 Task: Log work in the project TripleWorks for the issue 'Memory leaks causing system crashes or slowdowns' spent time as '6w 1d 1h 42m' and remaining time as '3w 4d 10h 59m' and move to bottom of backlog. Now add the issue to the epic 'User Experience Enhancements'.
Action: Mouse moved to (197, 54)
Screenshot: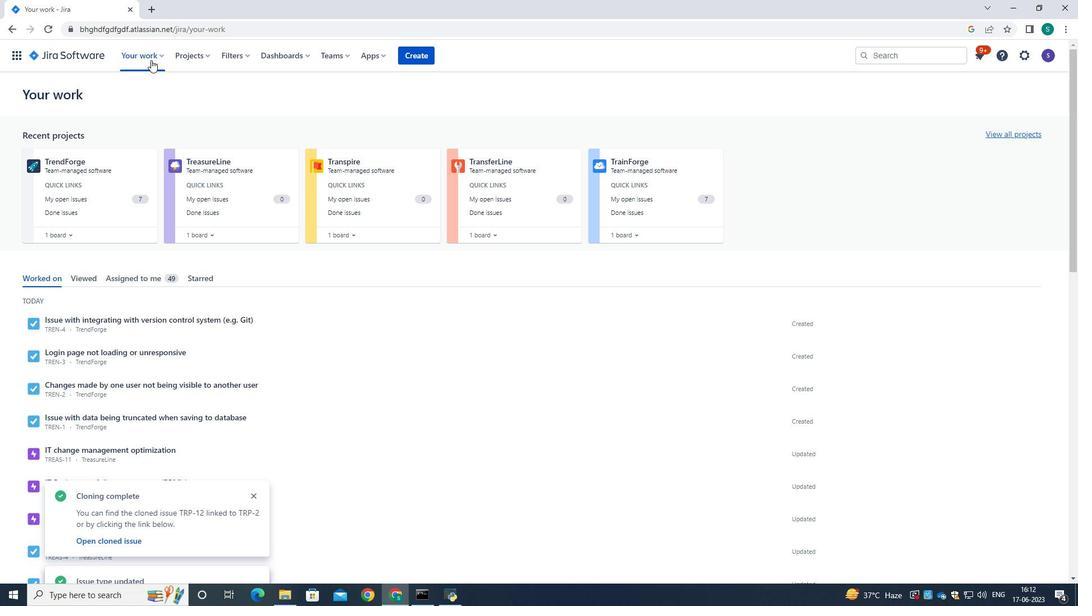 
Action: Mouse pressed left at (197, 54)
Screenshot: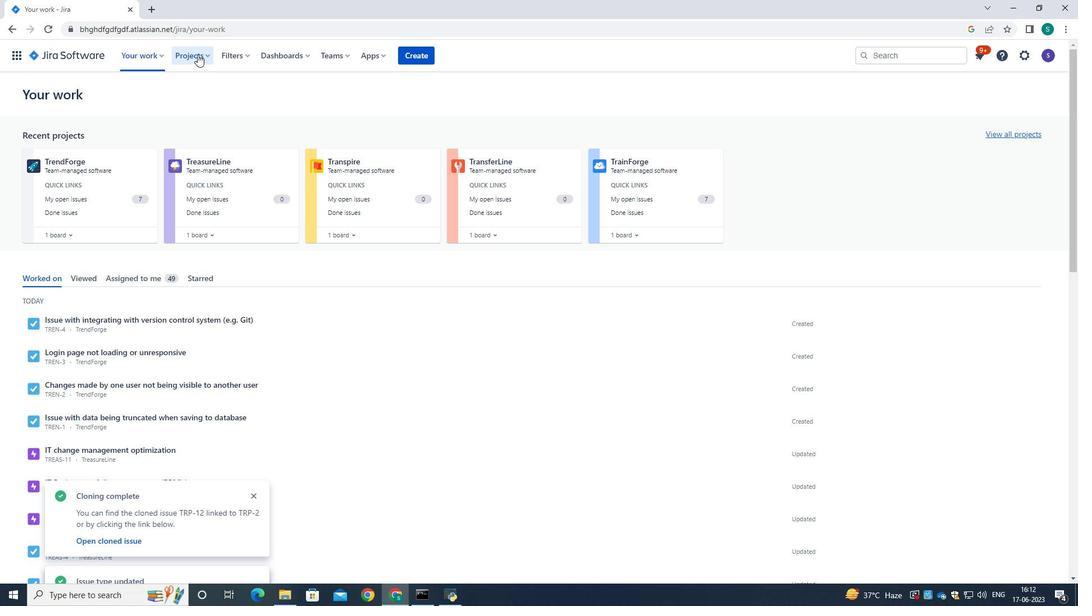 
Action: Mouse moved to (205, 99)
Screenshot: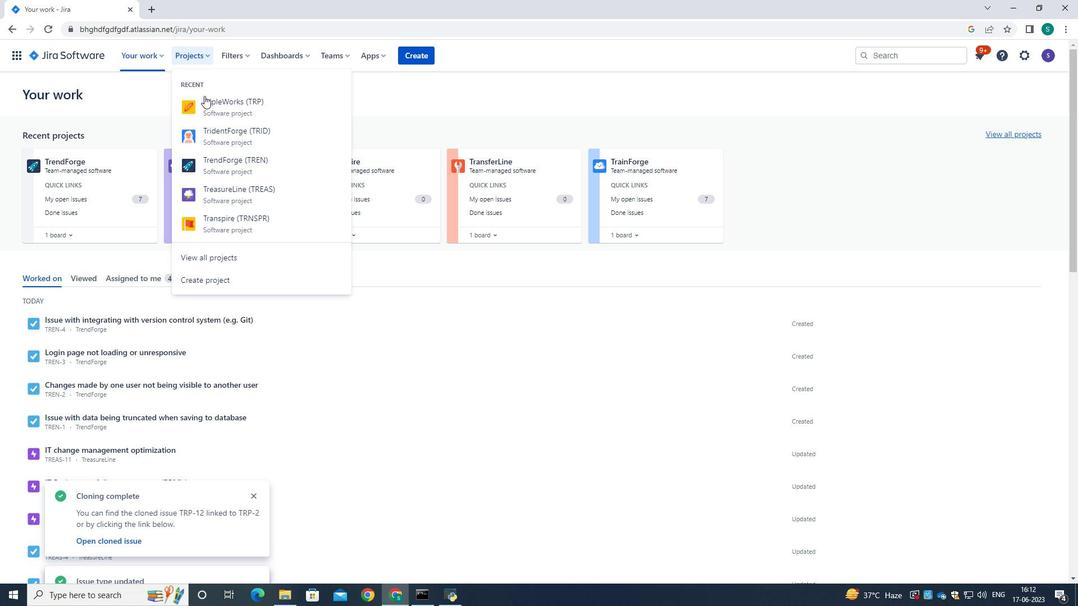 
Action: Mouse pressed left at (205, 99)
Screenshot: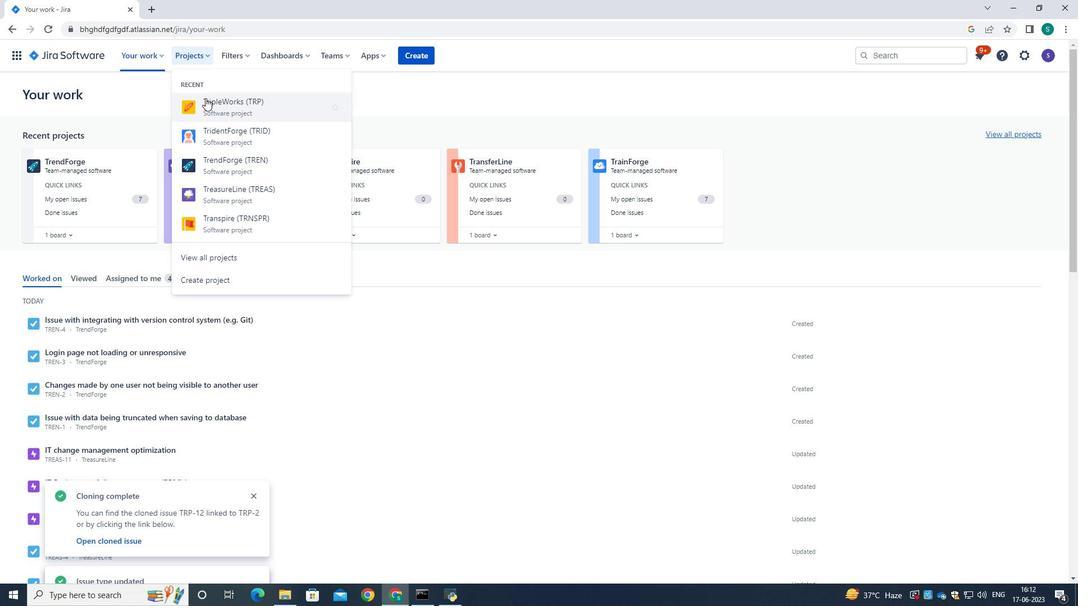 
Action: Mouse moved to (76, 174)
Screenshot: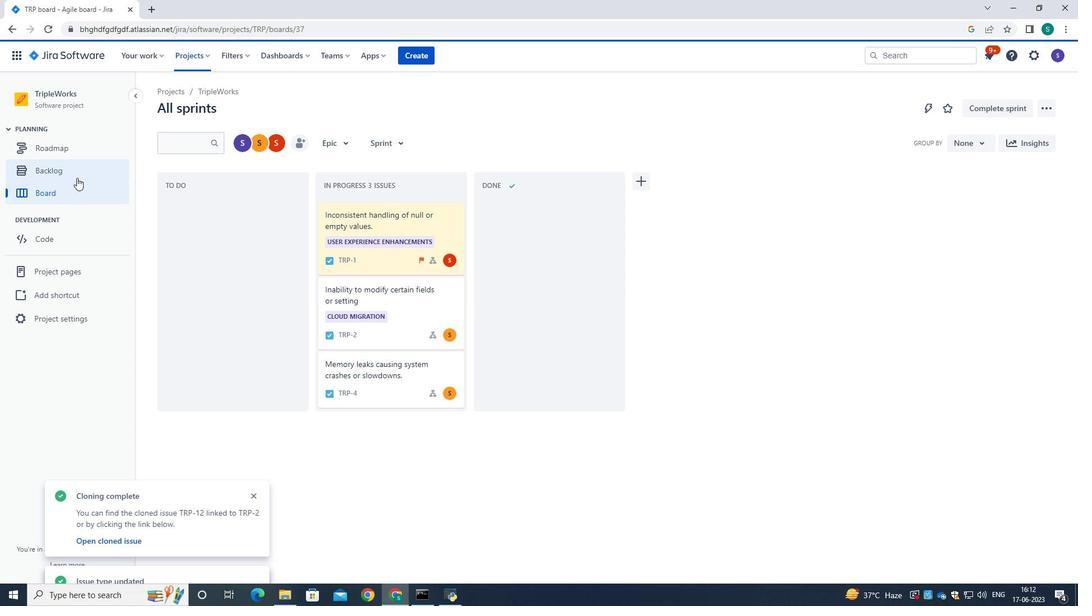 
Action: Mouse pressed left at (76, 174)
Screenshot: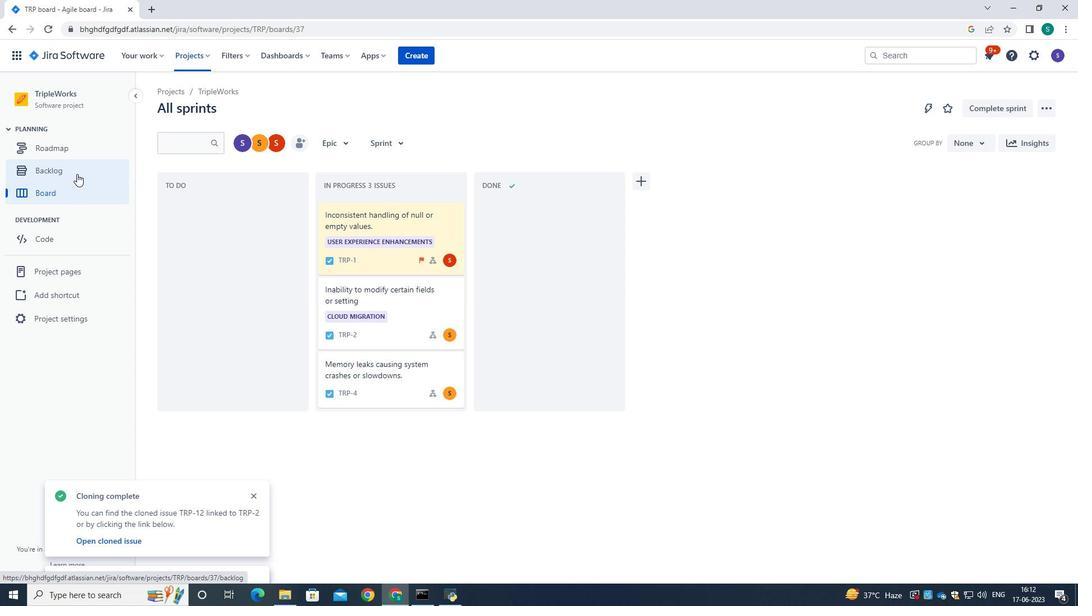 
Action: Mouse moved to (482, 316)
Screenshot: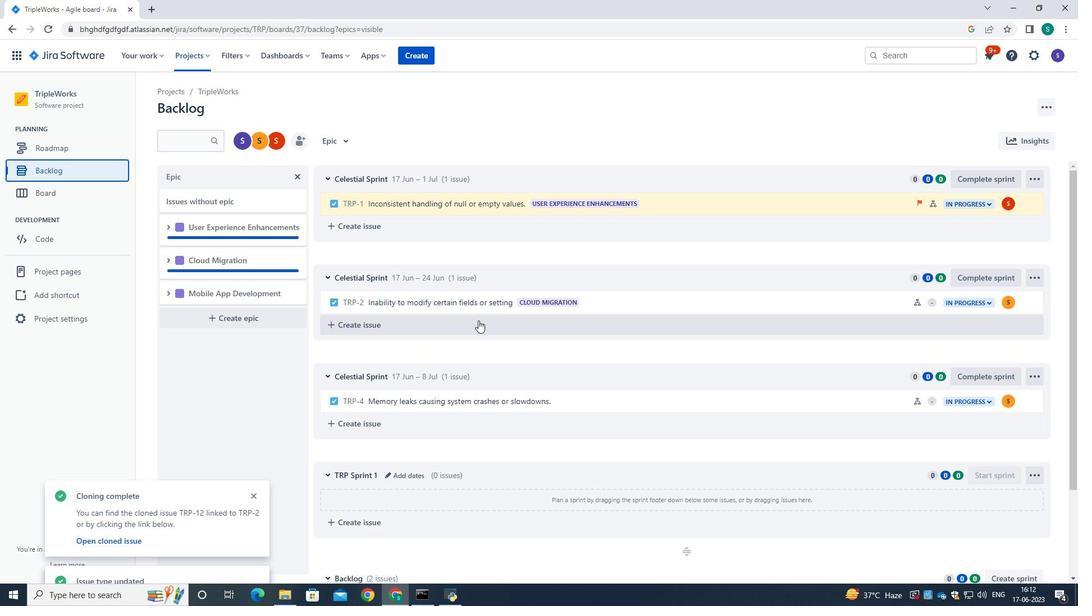 
Action: Mouse scrolled (482, 316) with delta (0, 0)
Screenshot: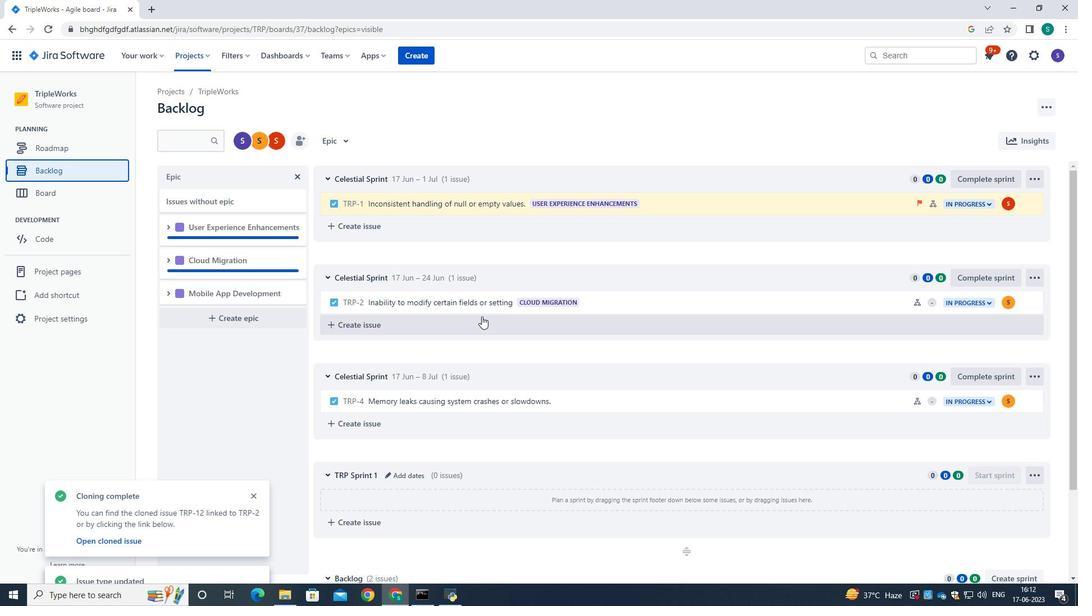 
Action: Mouse scrolled (482, 316) with delta (0, 0)
Screenshot: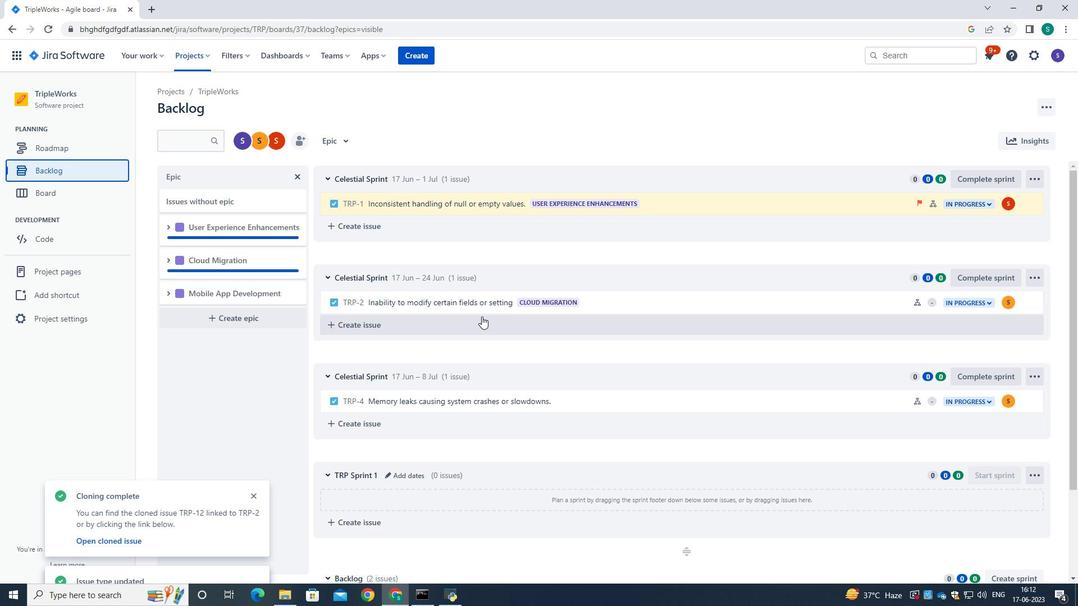 
Action: Mouse moved to (457, 290)
Screenshot: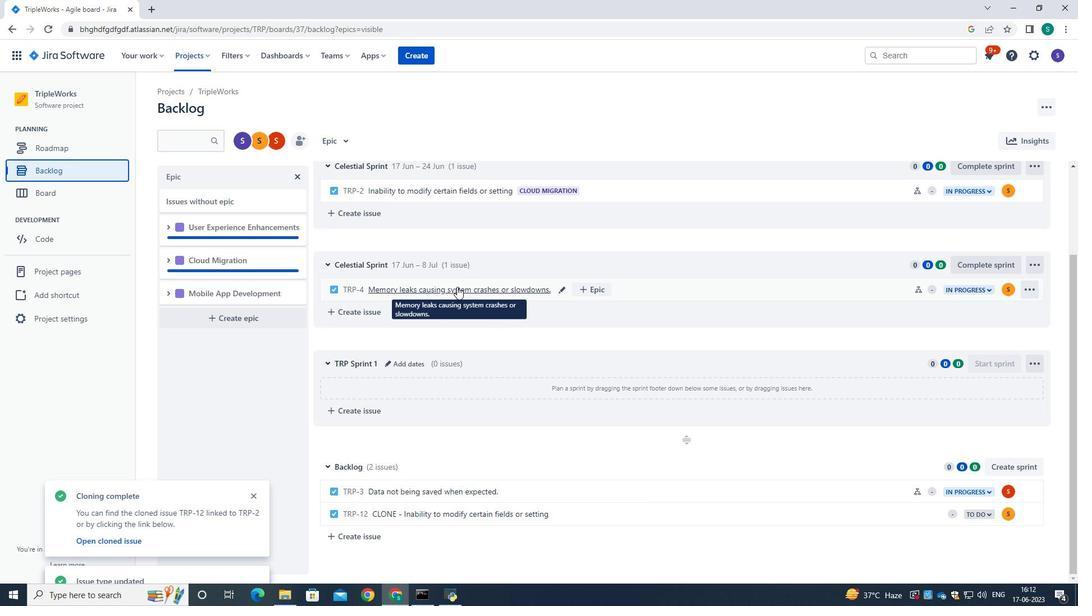 
Action: Mouse pressed left at (457, 290)
Screenshot: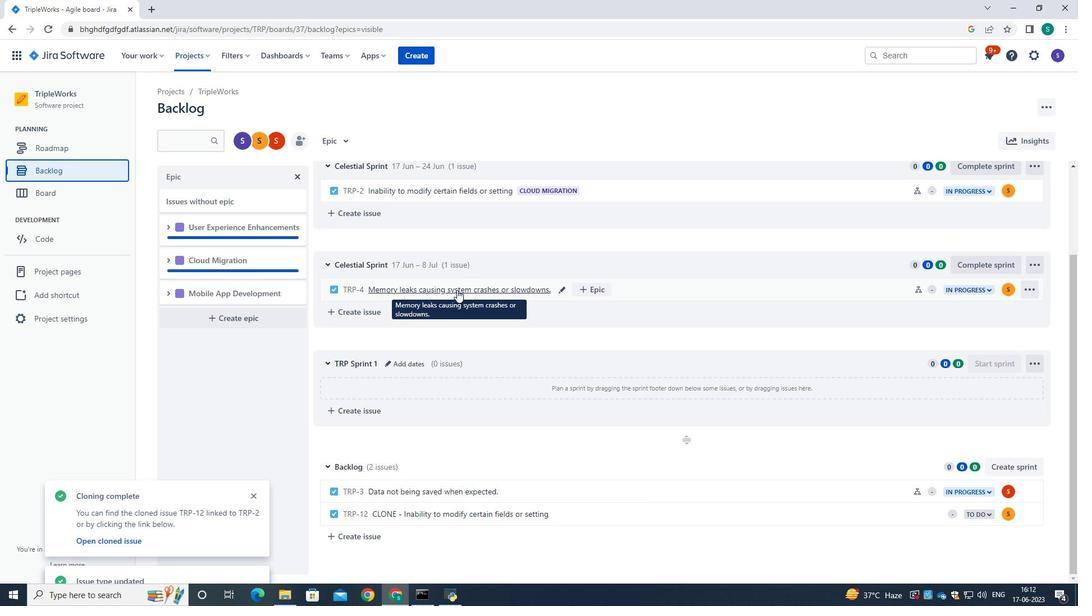 
Action: Mouse moved to (1025, 180)
Screenshot: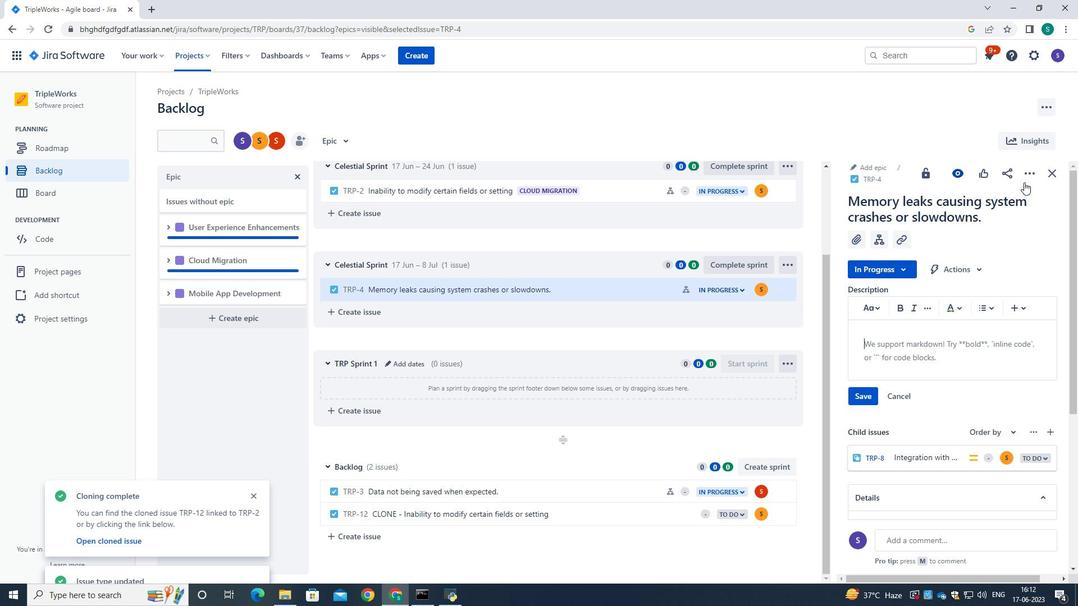 
Action: Mouse pressed left at (1025, 180)
Screenshot: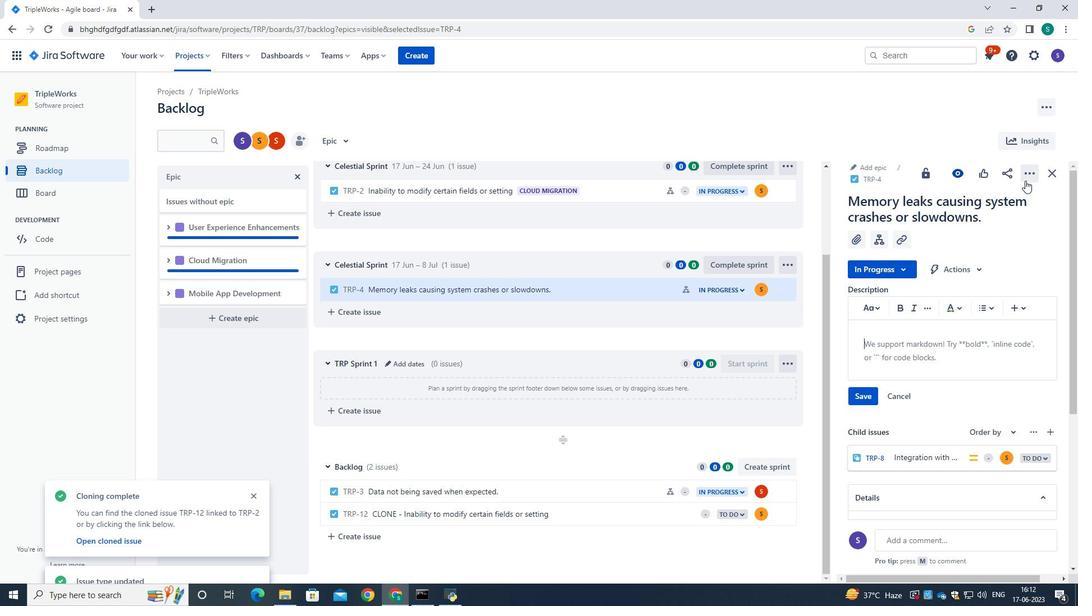 
Action: Mouse moved to (976, 197)
Screenshot: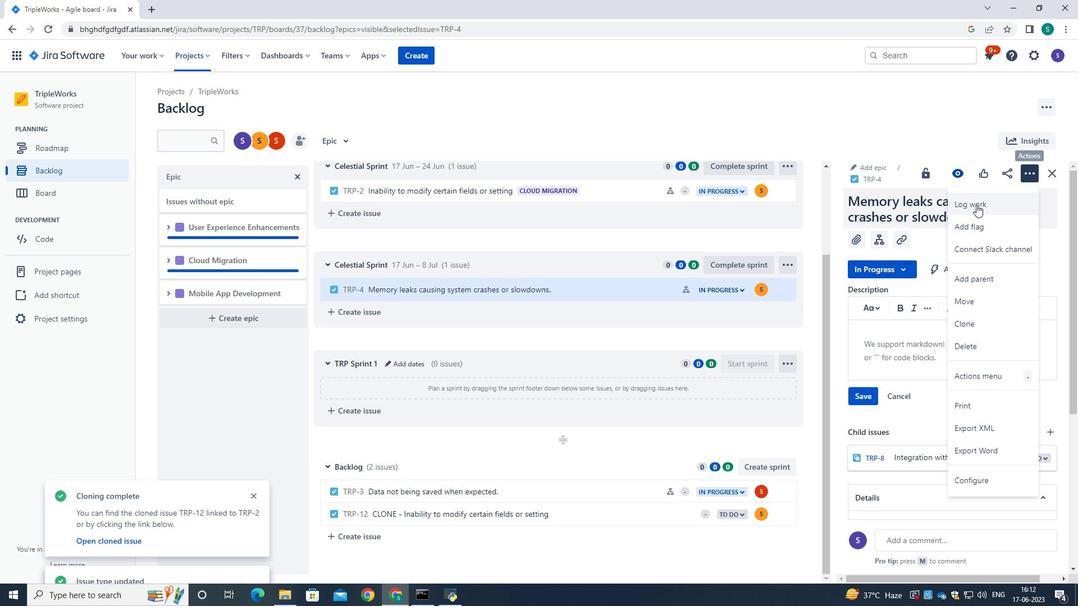 
Action: Mouse pressed left at (976, 197)
Screenshot: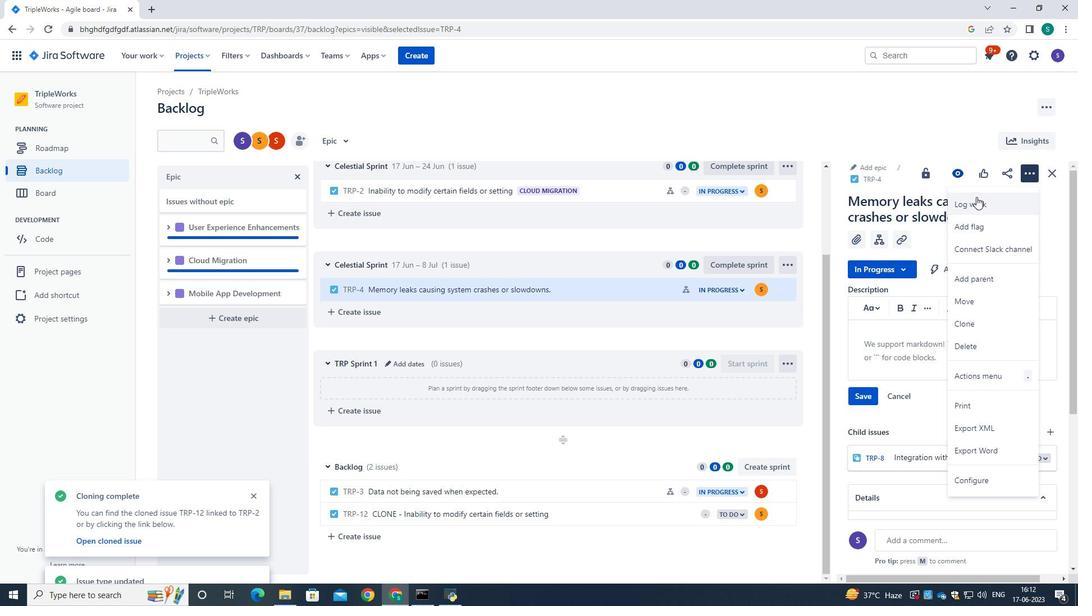 
Action: Mouse moved to (461, 166)
Screenshot: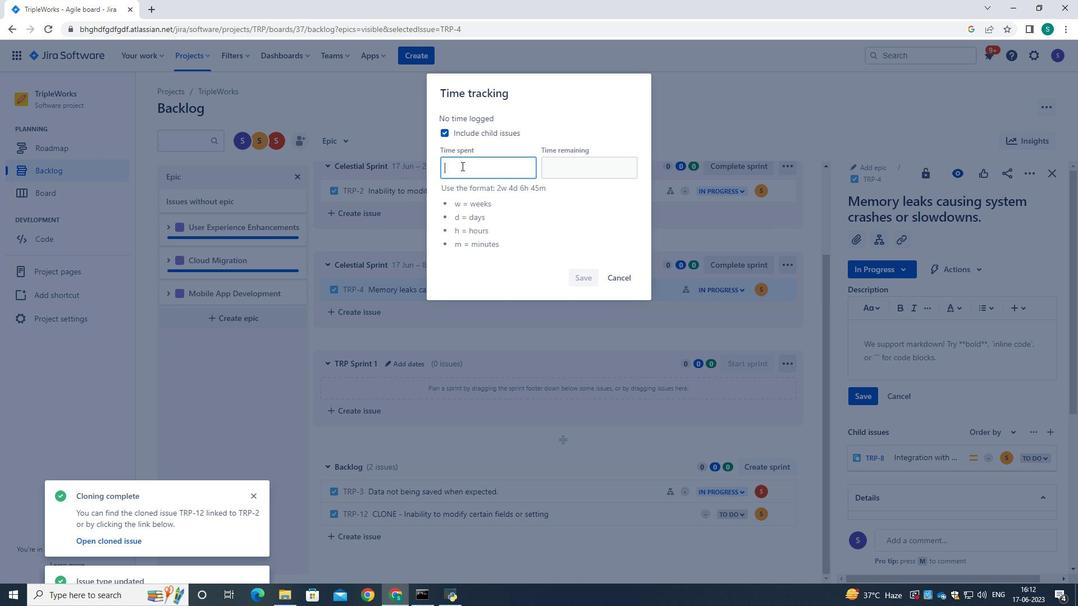 
Action: Key pressed 6w<Key.space>yt<Key.backspace><Key.backspace>1d<Key.space>1h<Key.space>42m<Key.tab>3w<Key.space>4d<Key.space>10h<Key.space>59m
Screenshot: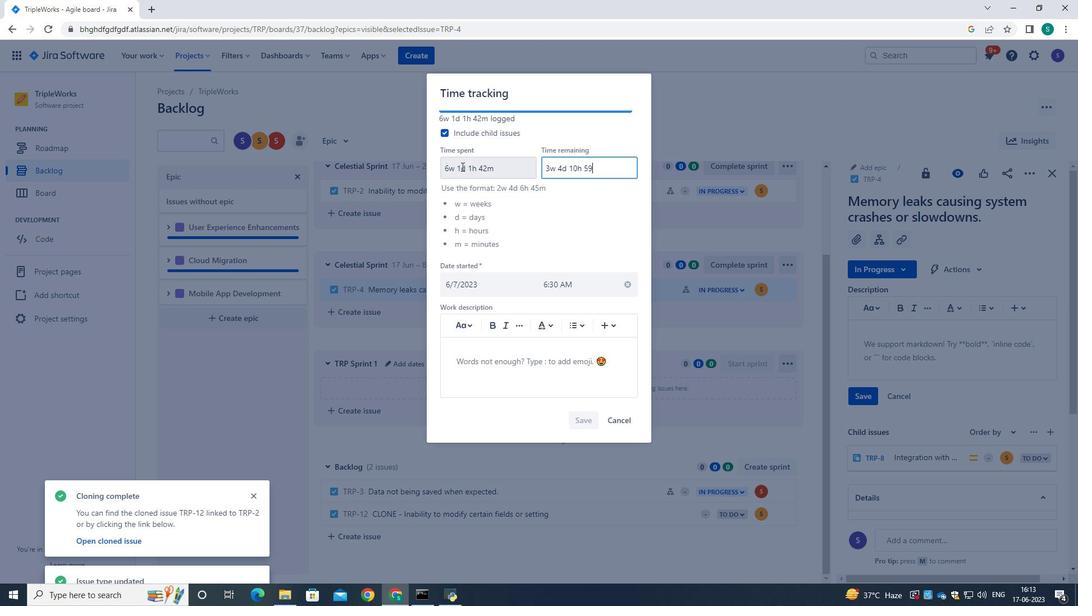 
Action: Mouse moved to (583, 422)
Screenshot: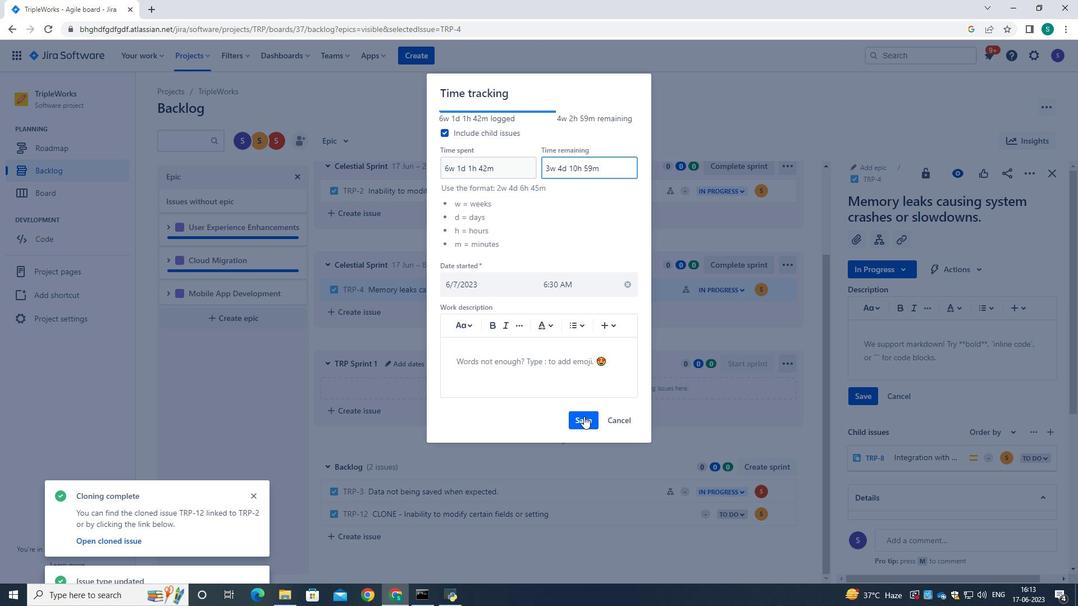 
Action: Mouse pressed left at (583, 422)
Screenshot: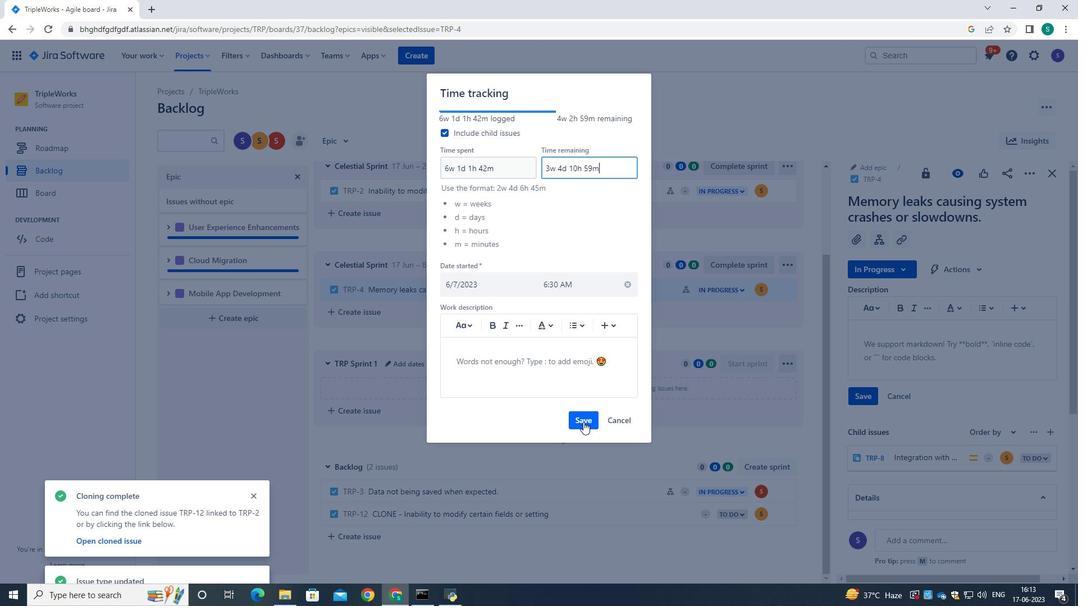 
Action: Mouse moved to (948, 366)
Screenshot: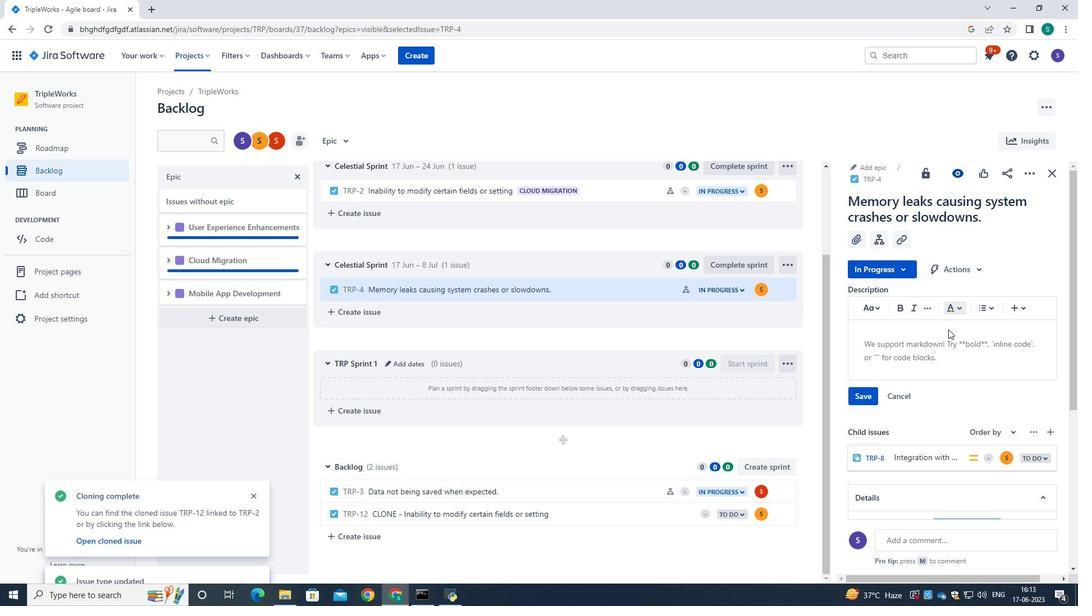
Action: Mouse scrolled (948, 365) with delta (0, 0)
Screenshot: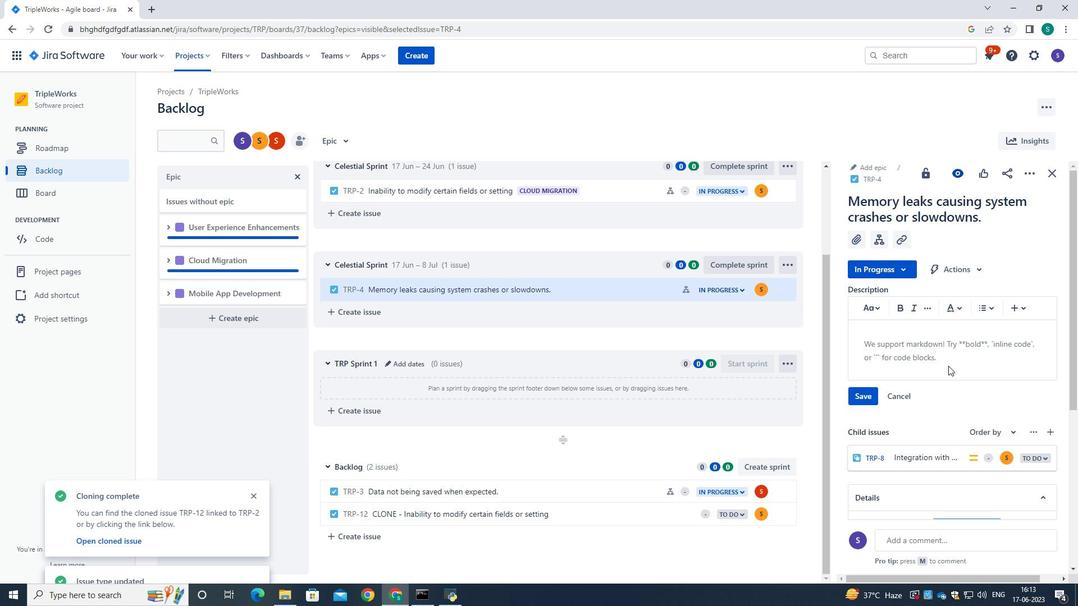 
Action: Mouse moved to (959, 343)
Screenshot: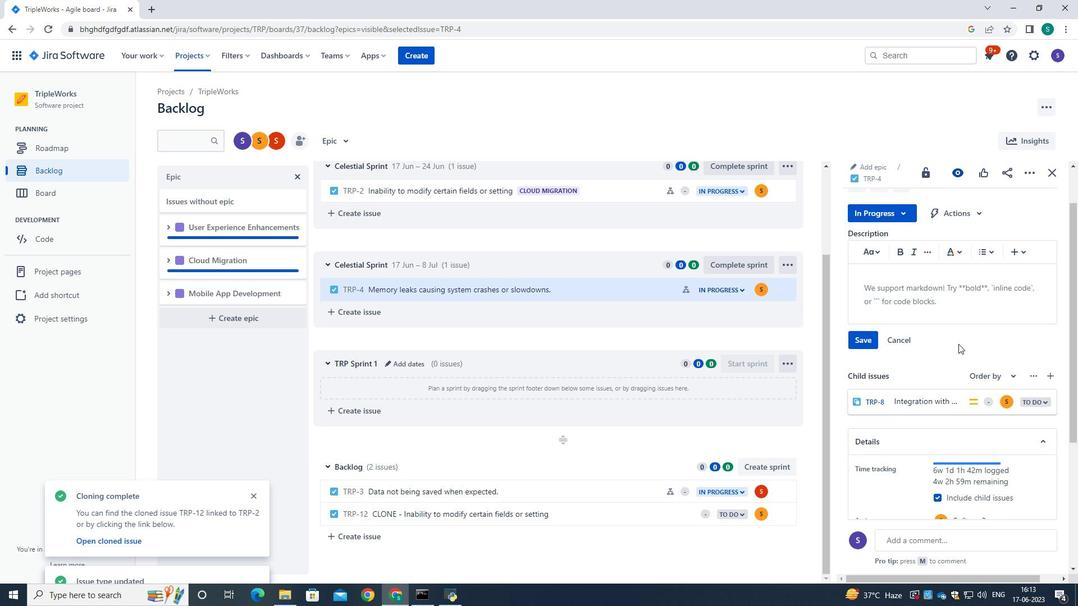 
Action: Mouse scrolled (959, 344) with delta (0, 0)
Screenshot: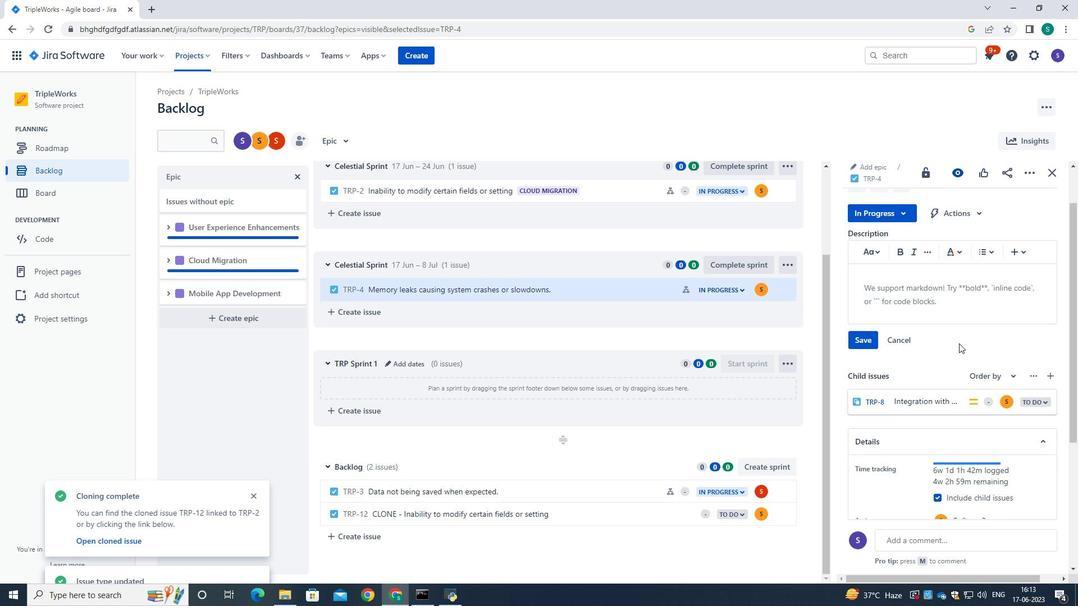 
Action: Mouse scrolled (959, 344) with delta (0, 0)
Screenshot: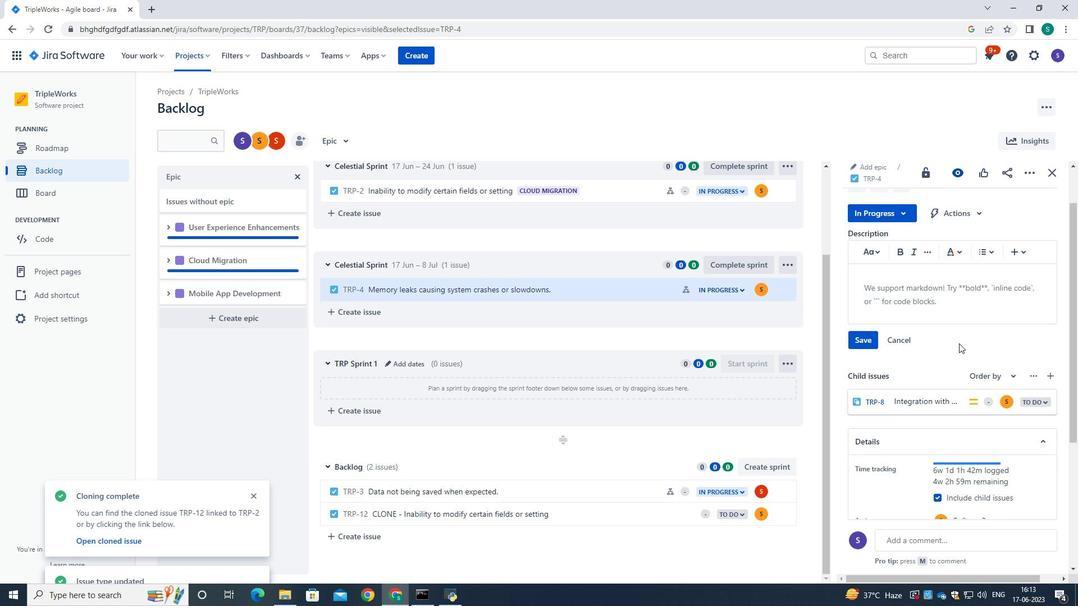 
Action: Mouse scrolled (959, 344) with delta (0, 0)
Screenshot: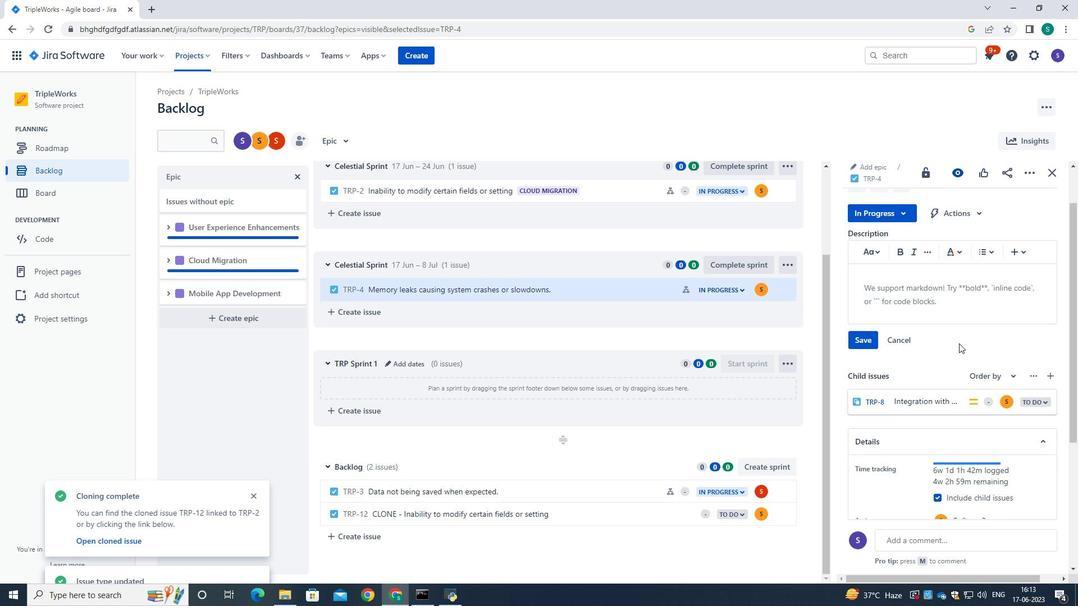 
Action: Mouse moved to (782, 290)
Screenshot: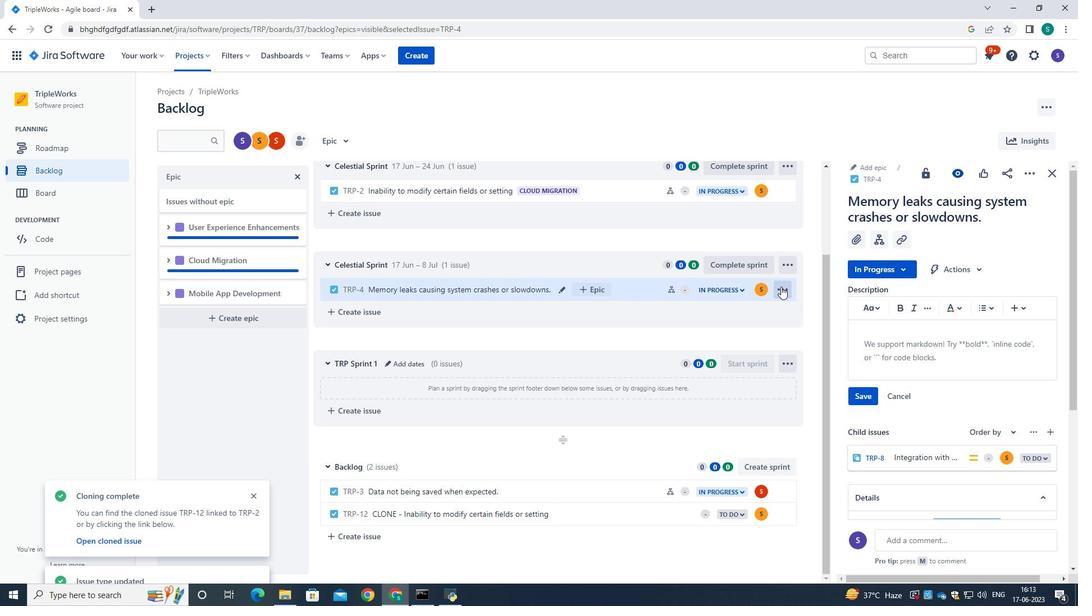
Action: Mouse pressed left at (782, 290)
Screenshot: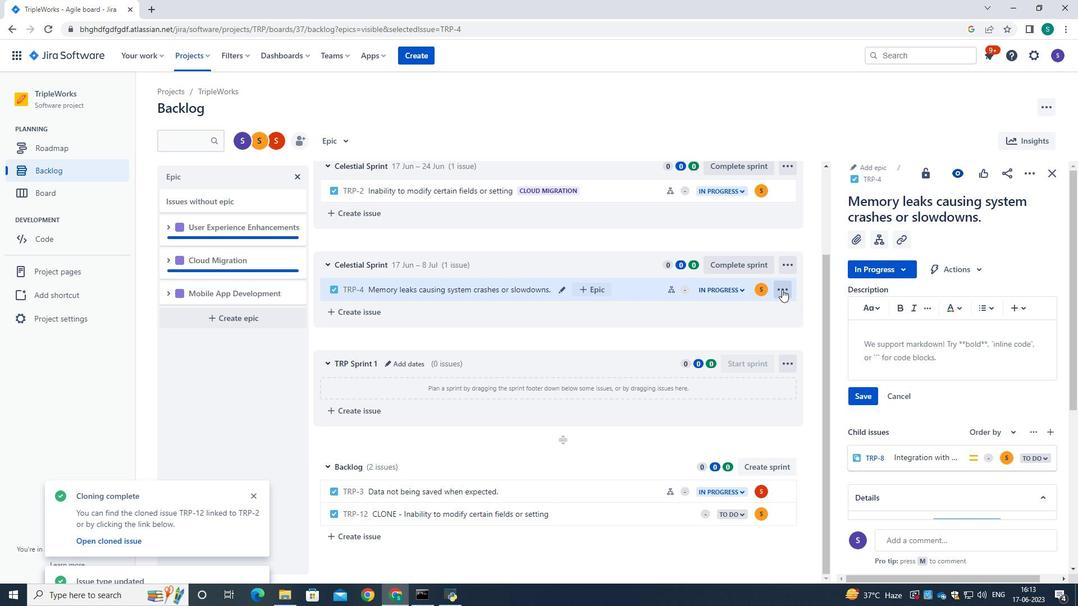 
Action: Mouse moved to (758, 502)
Screenshot: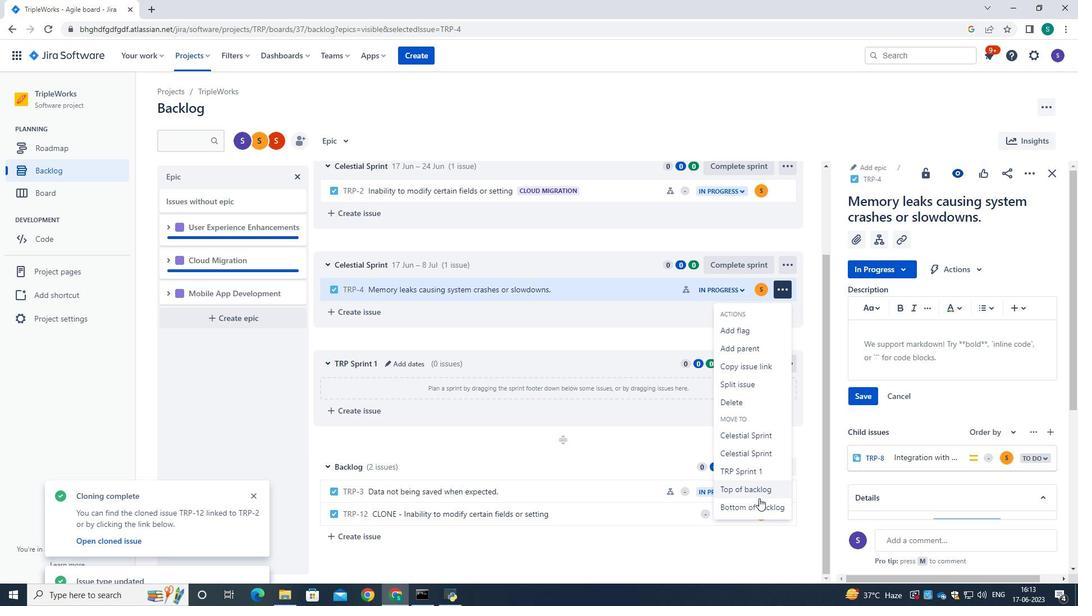 
Action: Mouse pressed left at (758, 502)
Screenshot: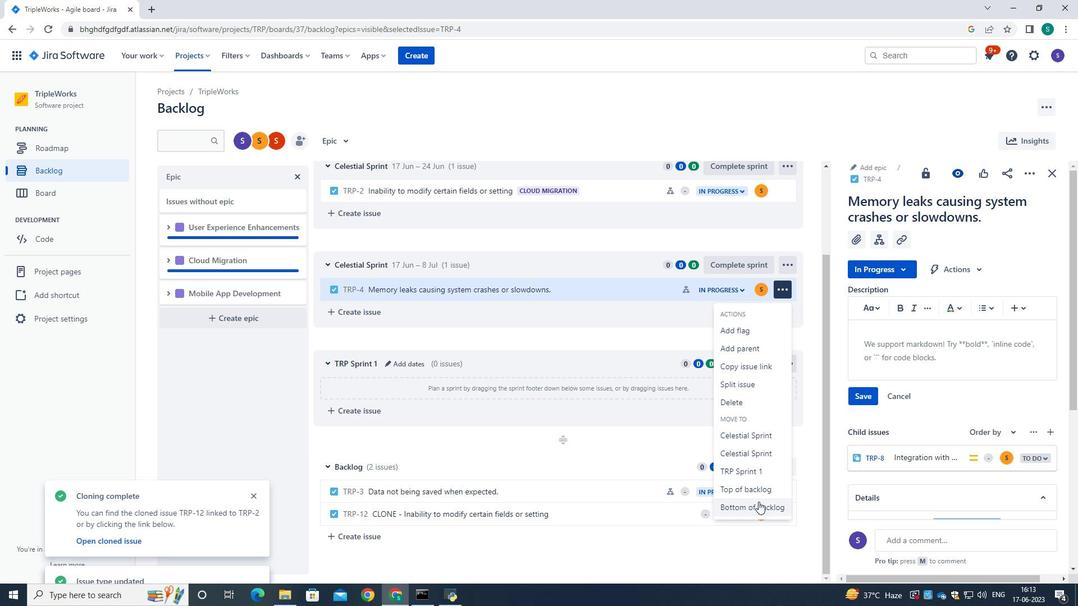 
Action: Mouse moved to (587, 181)
Screenshot: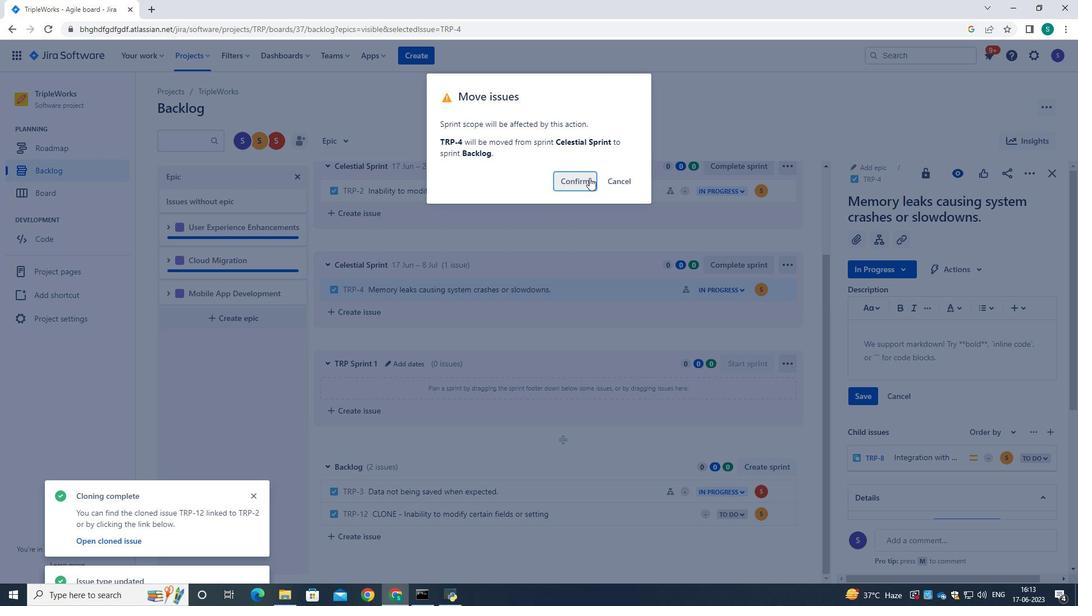 
Action: Mouse pressed left at (587, 181)
Screenshot: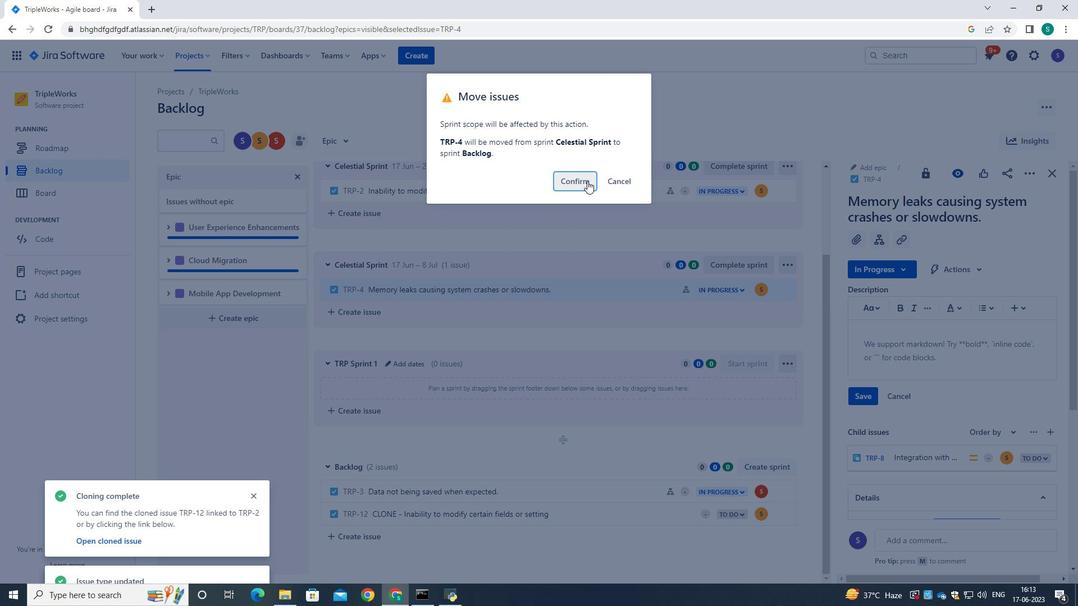 
Action: Mouse moved to (782, 346)
Screenshot: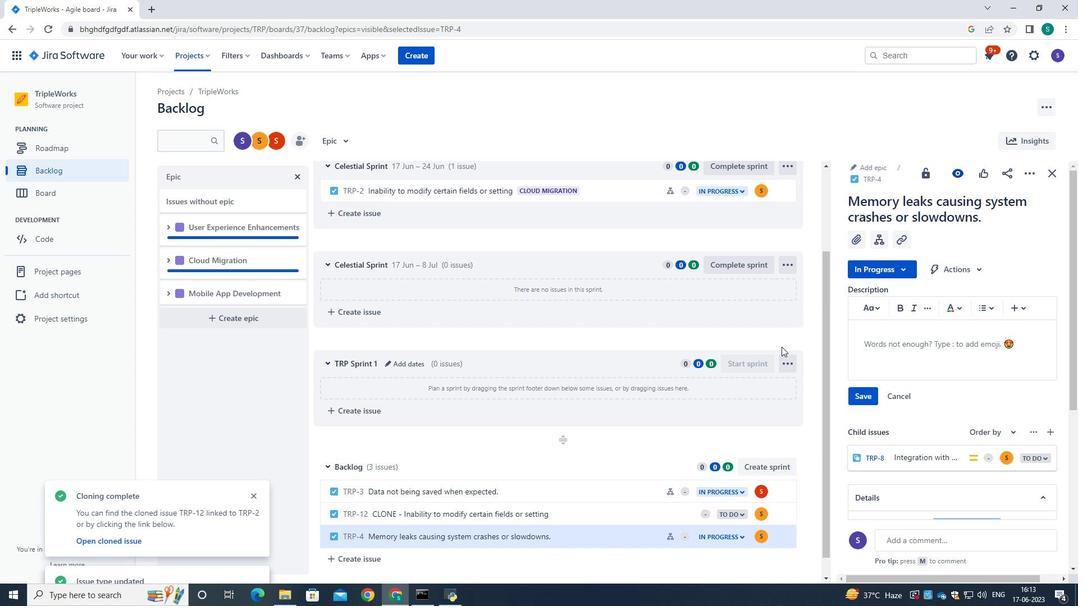 
Action: Mouse scrolled (782, 347) with delta (0, 0)
Screenshot: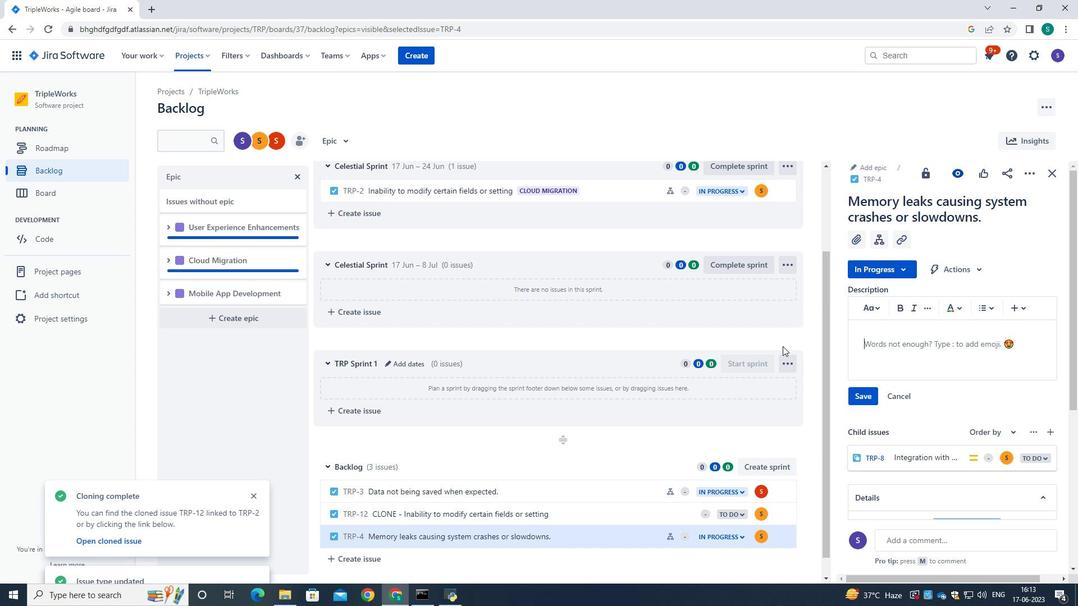 
Action: Mouse moved to (694, 350)
Screenshot: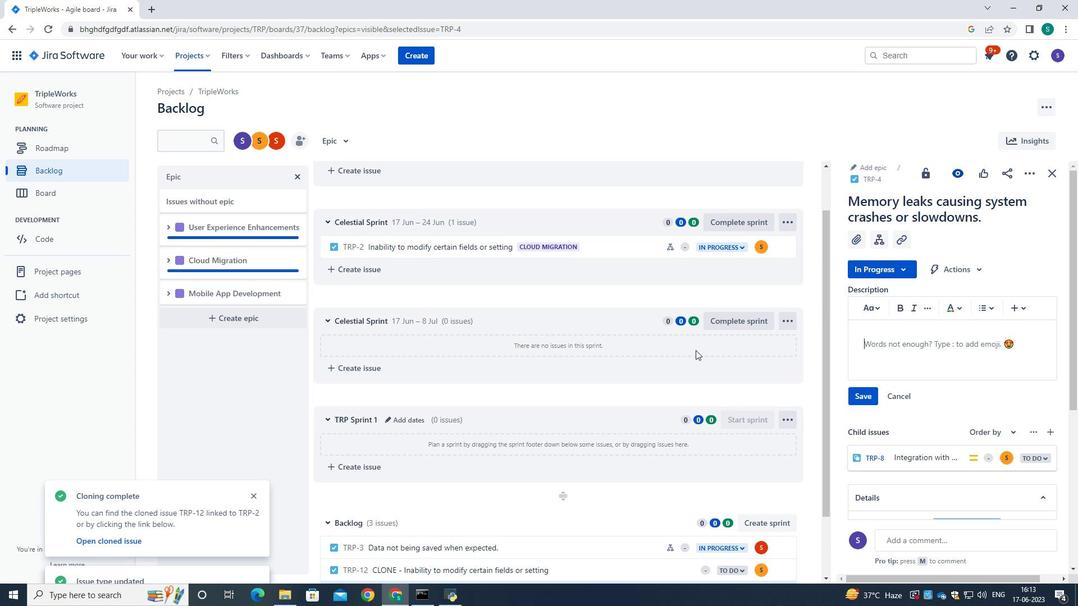 
Action: Mouse scrolled (694, 349) with delta (0, 0)
Screenshot: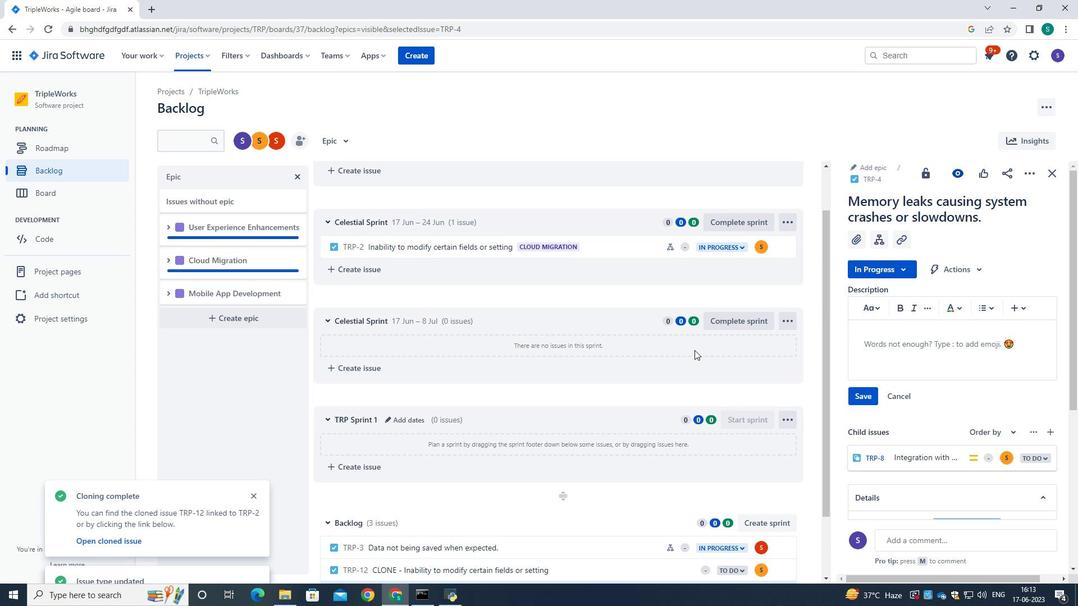 
Action: Mouse scrolled (694, 349) with delta (0, 0)
Screenshot: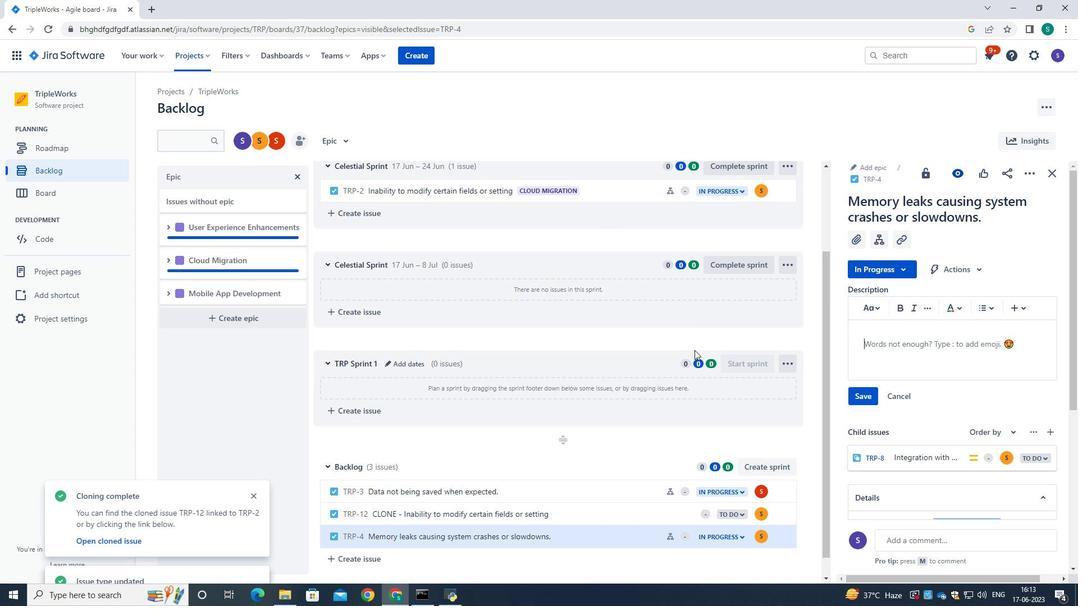 
Action: Mouse moved to (595, 519)
Screenshot: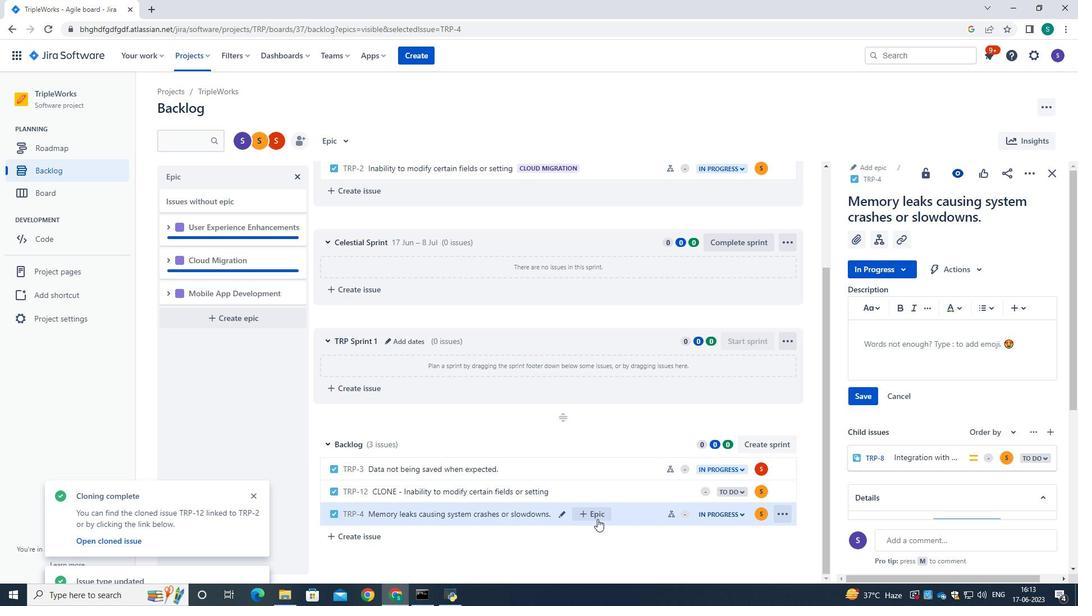 
Action: Mouse pressed left at (595, 519)
Screenshot: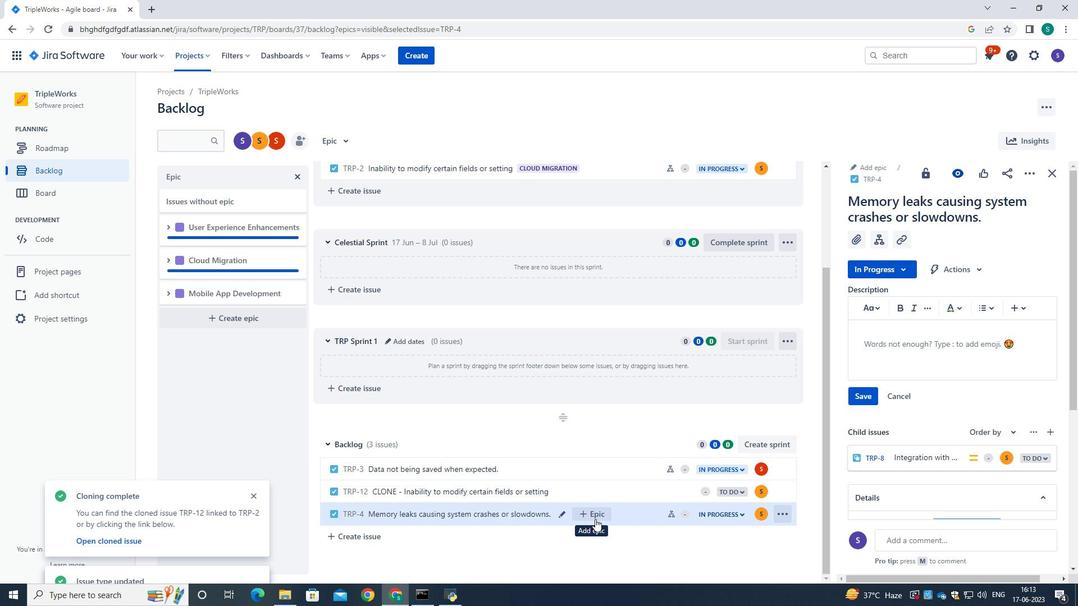 
Action: Mouse moved to (642, 483)
Screenshot: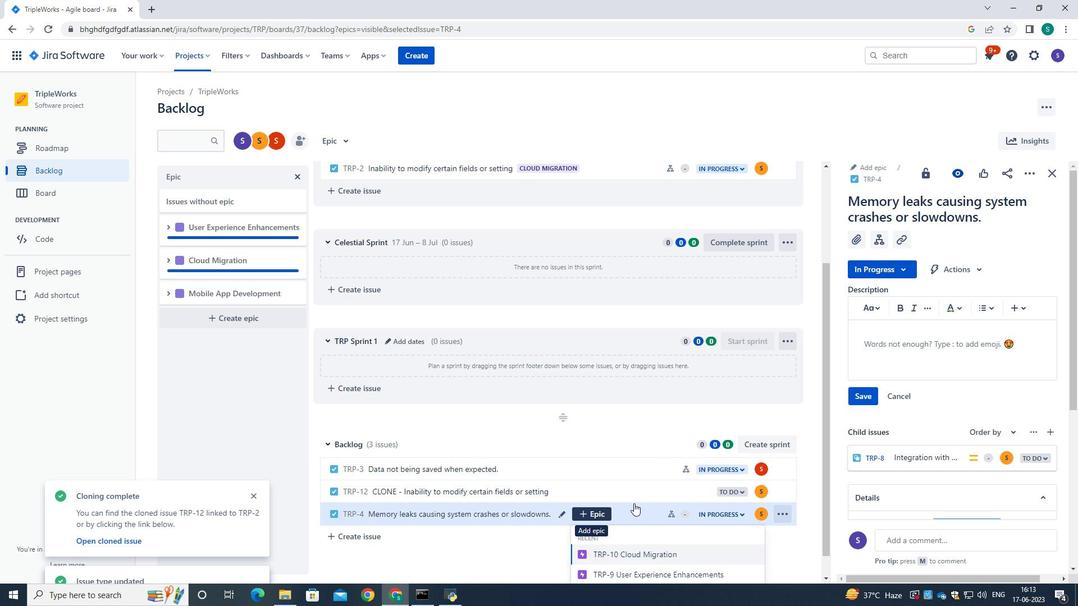 
Action: Mouse scrolled (642, 482) with delta (0, 0)
Screenshot: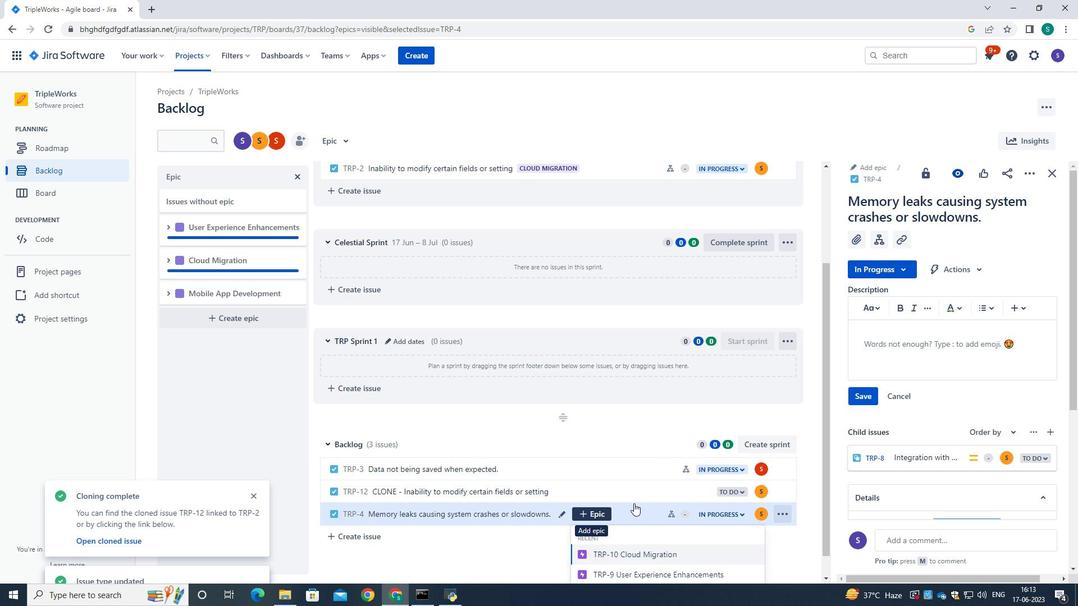 
Action: Mouse moved to (643, 481)
Screenshot: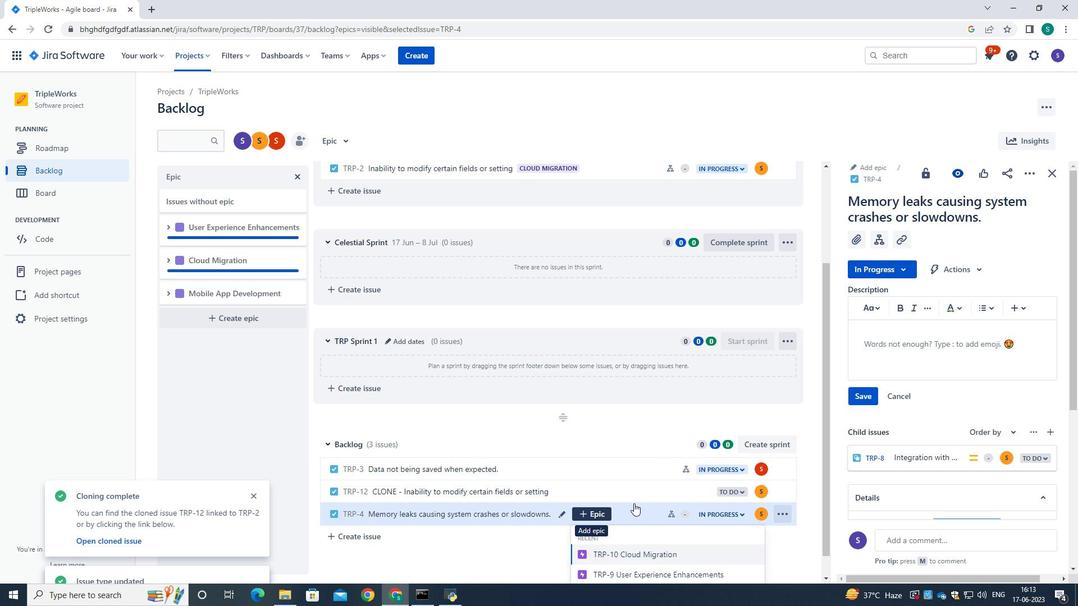 
Action: Mouse scrolled (643, 481) with delta (0, 0)
Screenshot: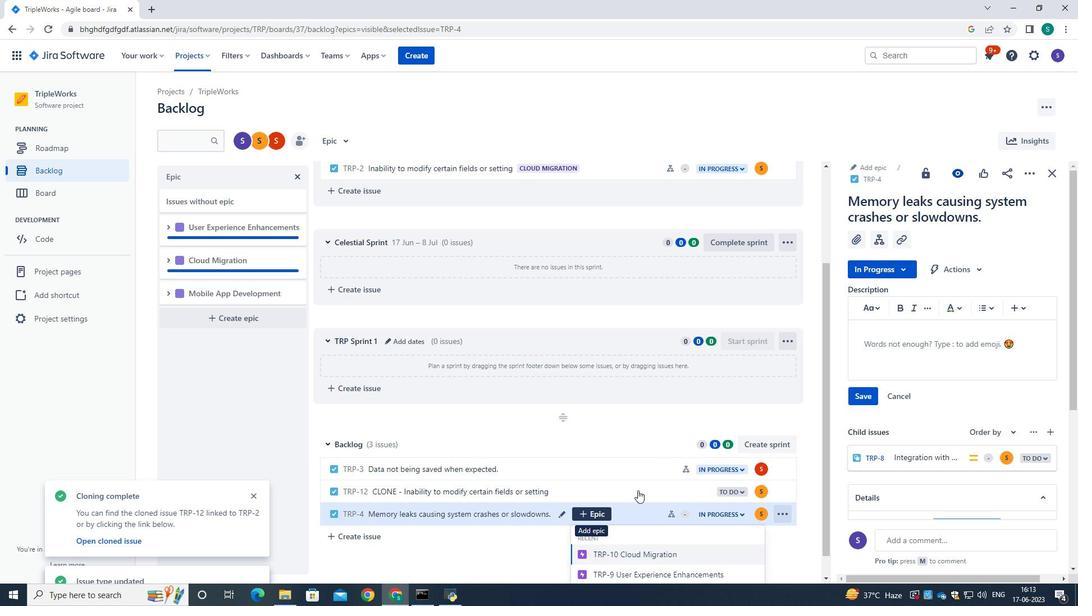 
Action: Mouse scrolled (643, 481) with delta (0, 0)
Screenshot: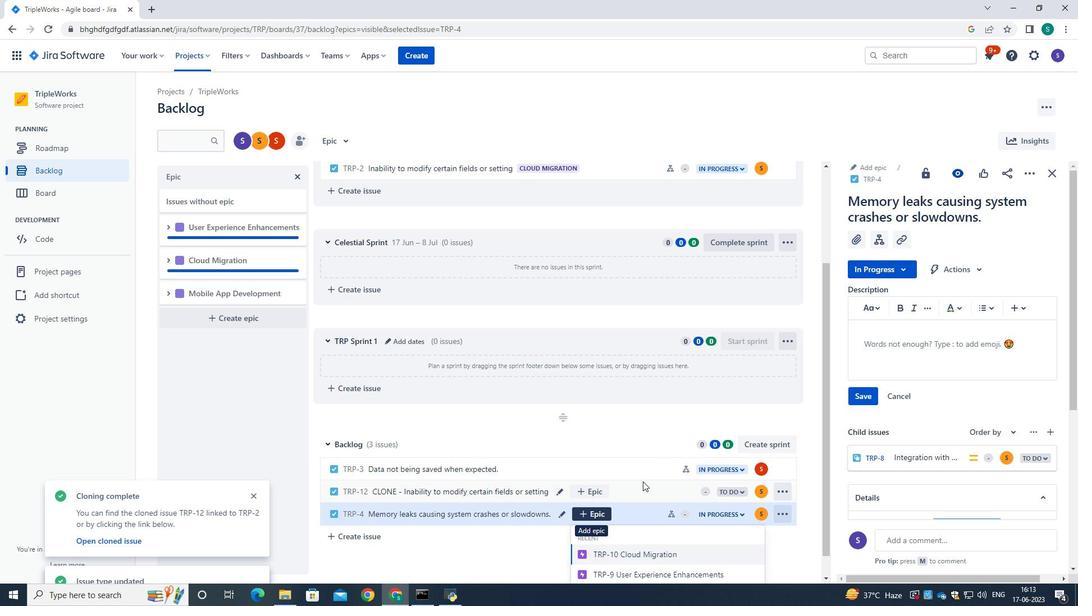 
Action: Mouse moved to (668, 554)
Screenshot: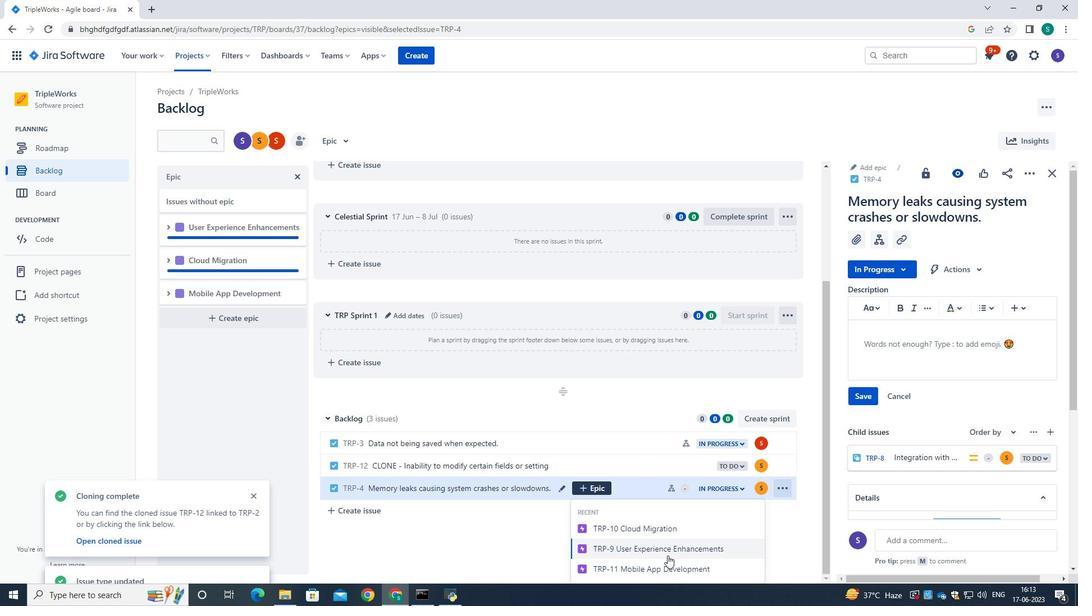 
Action: Mouse pressed left at (668, 554)
Screenshot: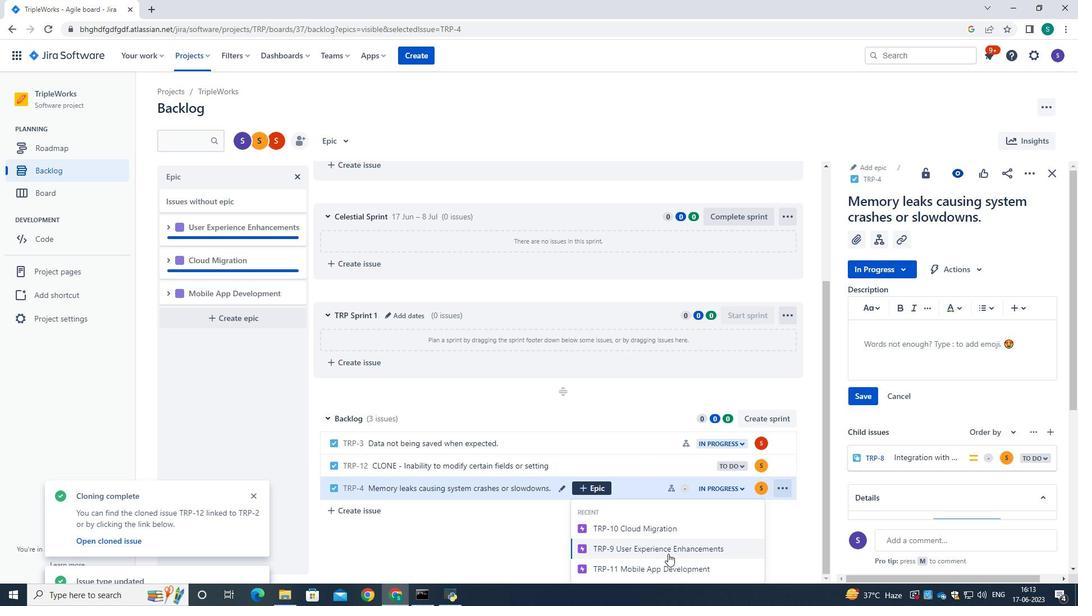 
Action: Mouse moved to (603, 442)
Screenshot: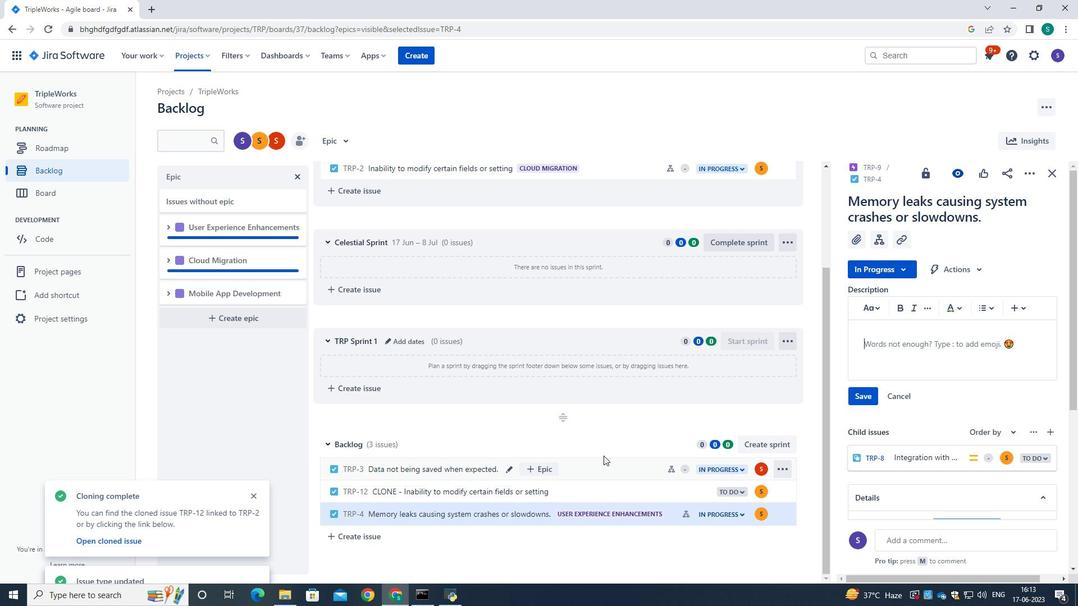 
Action: Mouse scrolled (603, 442) with delta (0, 0)
Screenshot: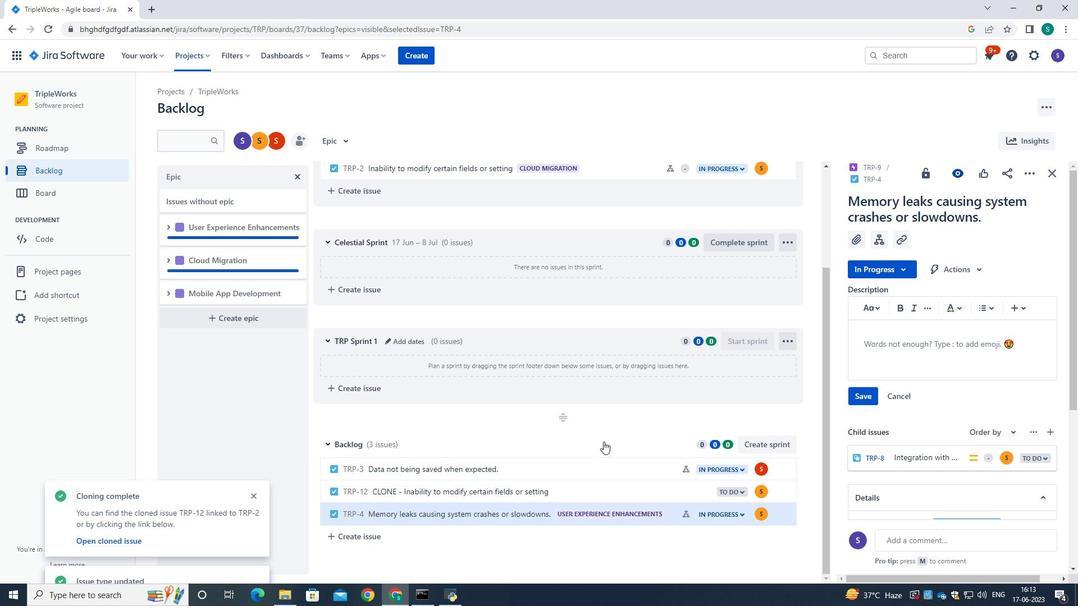 
Action: Mouse scrolled (603, 442) with delta (0, 0)
Screenshot: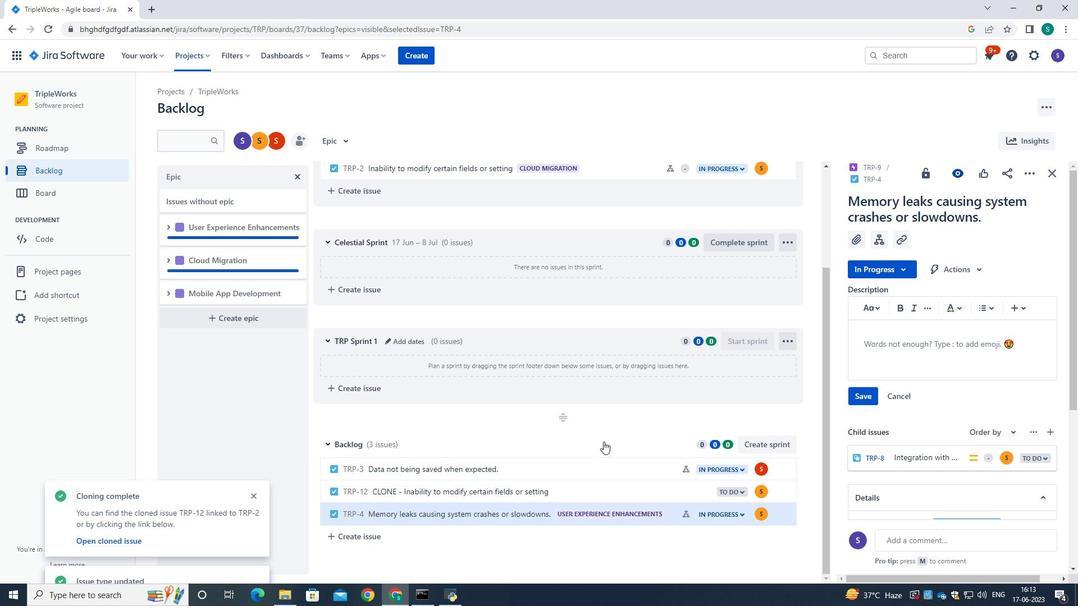 
Action: Mouse scrolled (603, 442) with delta (0, 0)
Screenshot: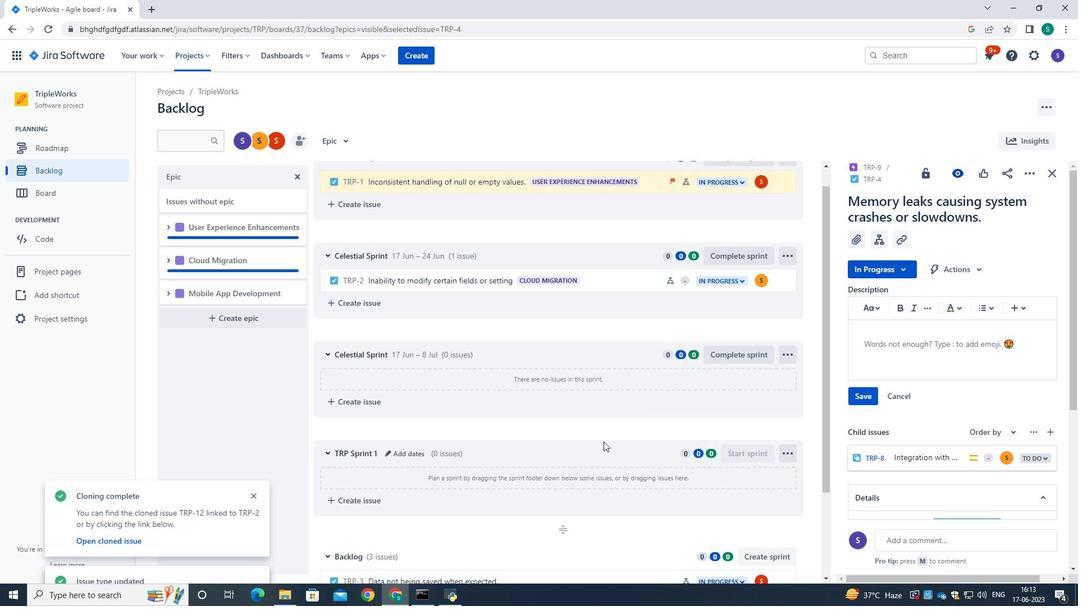 
Action: Mouse scrolled (603, 442) with delta (0, 0)
Screenshot: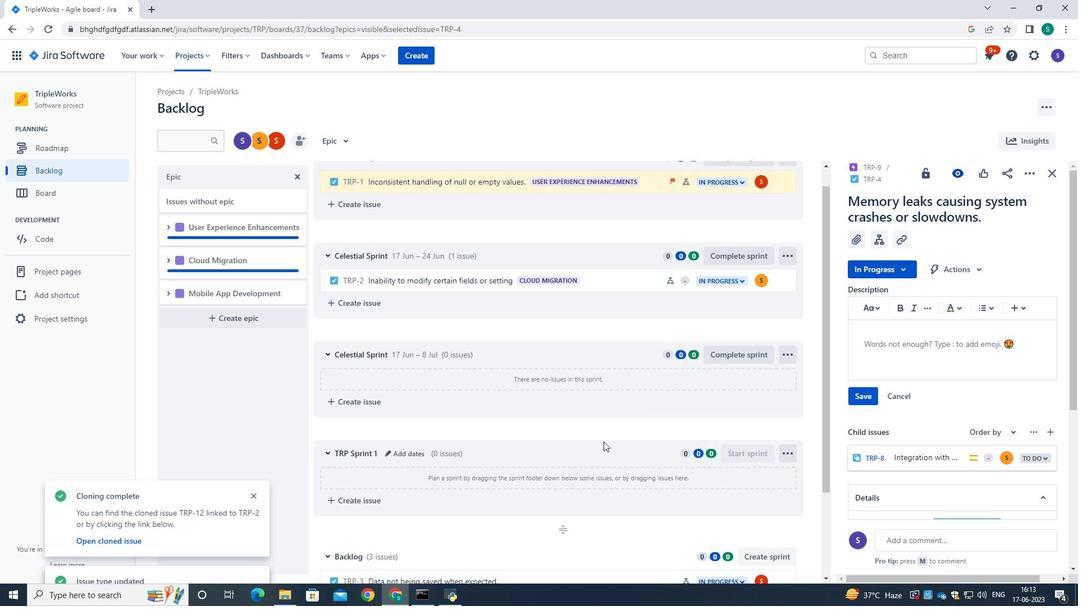 
